Task: Create a due date automation trigger when advanced on, on the monday after a card is due add dates not due next month at 11:00 AM.
Action: Mouse moved to (1040, 81)
Screenshot: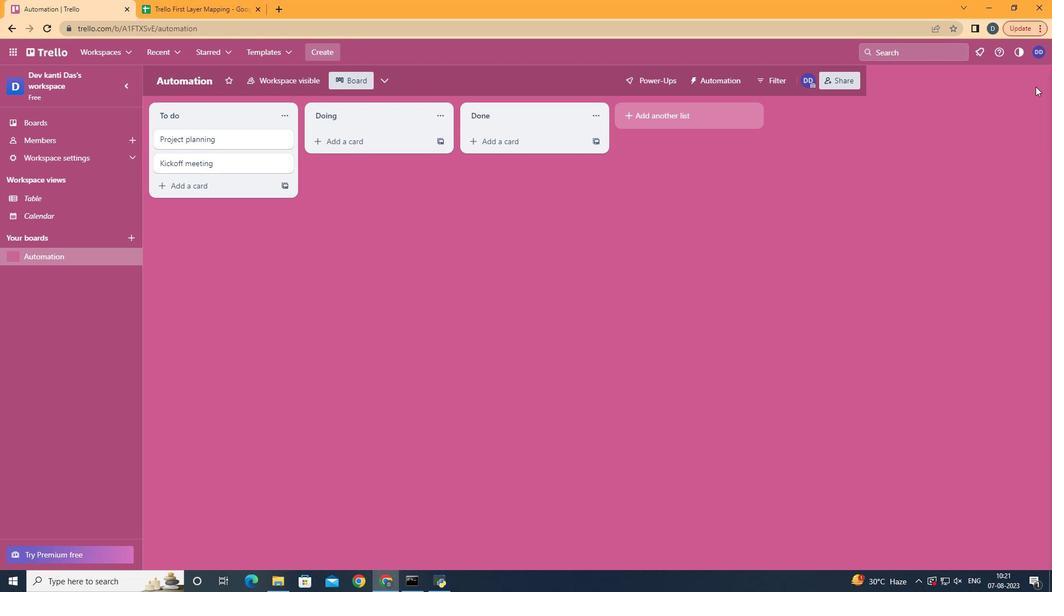 
Action: Mouse pressed left at (1040, 81)
Screenshot: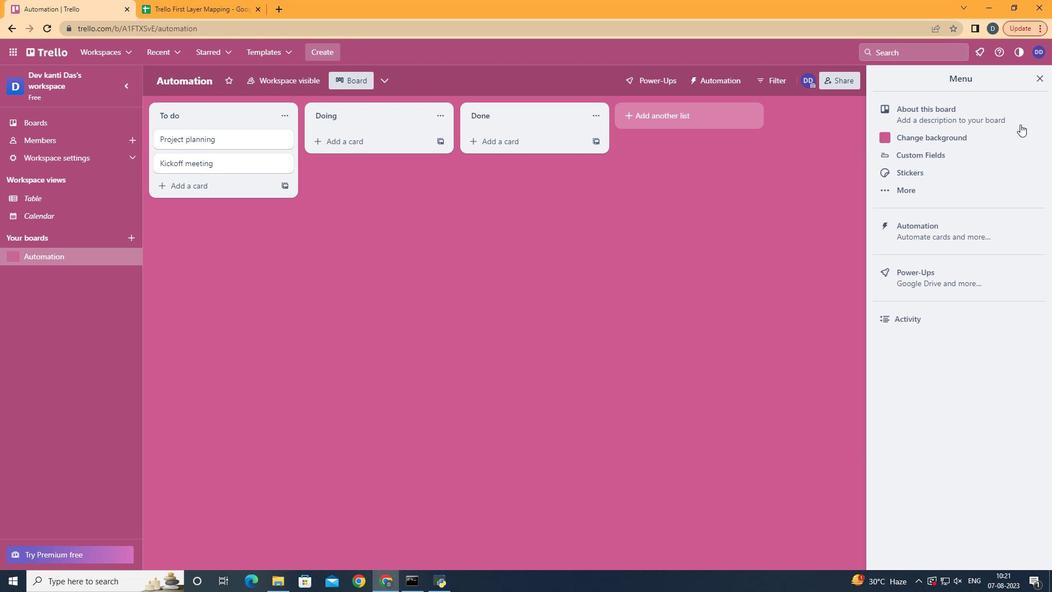 
Action: Mouse moved to (967, 233)
Screenshot: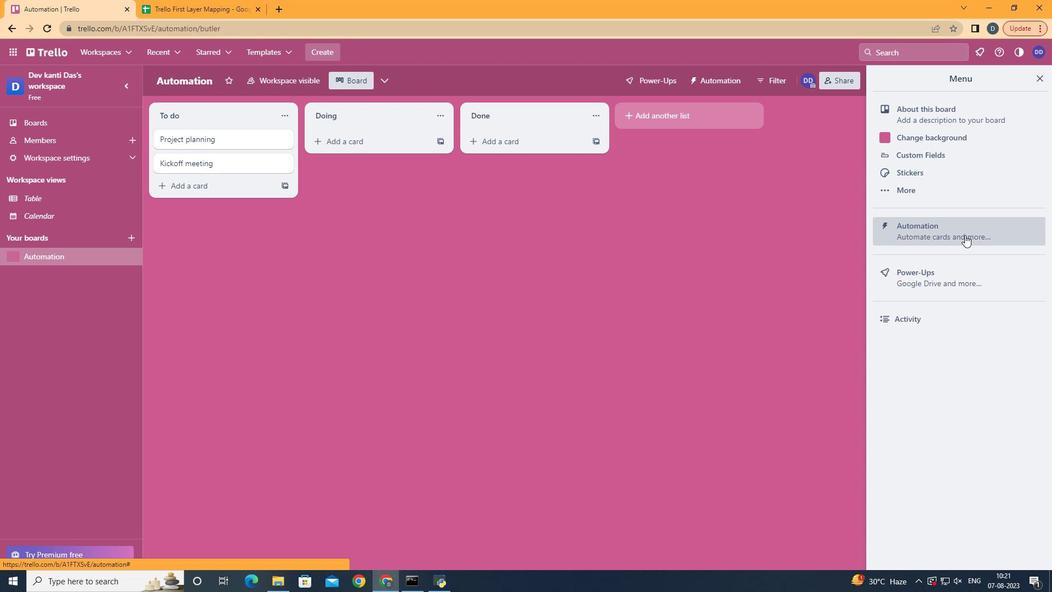 
Action: Mouse pressed left at (967, 233)
Screenshot: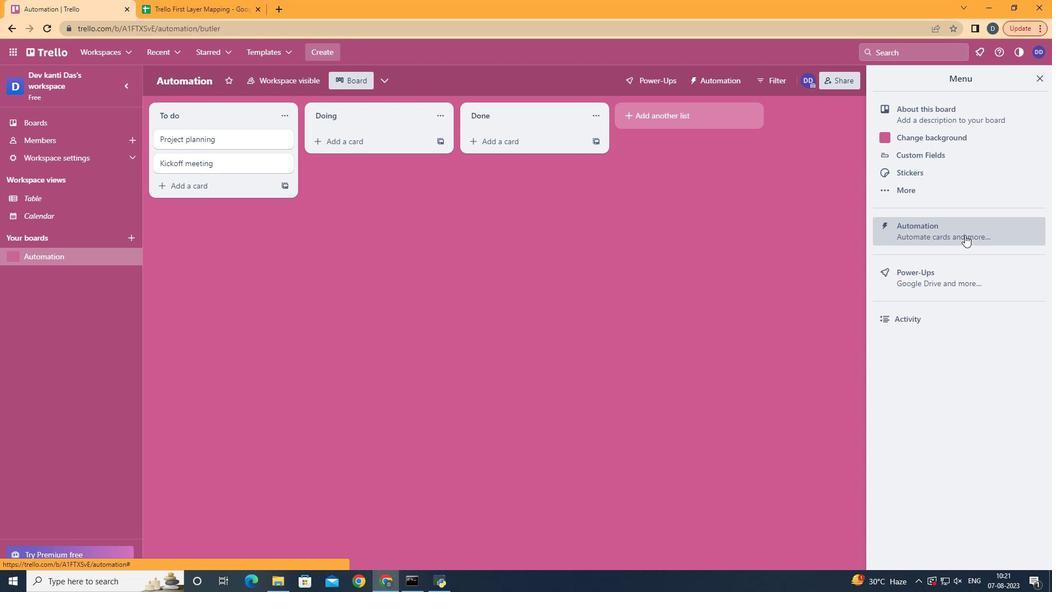 
Action: Mouse moved to (230, 213)
Screenshot: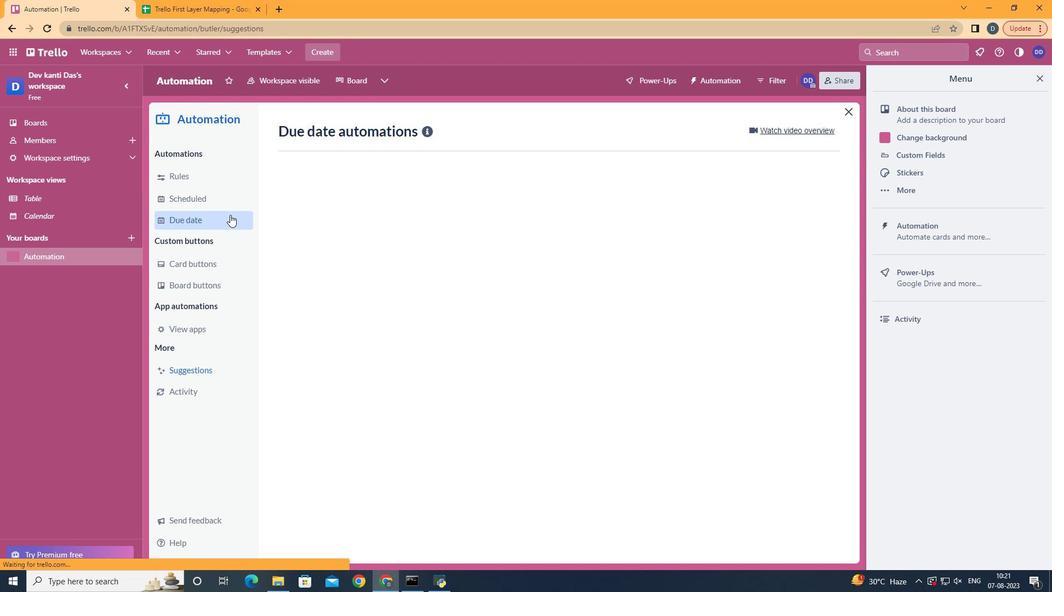 
Action: Mouse pressed left at (230, 213)
Screenshot: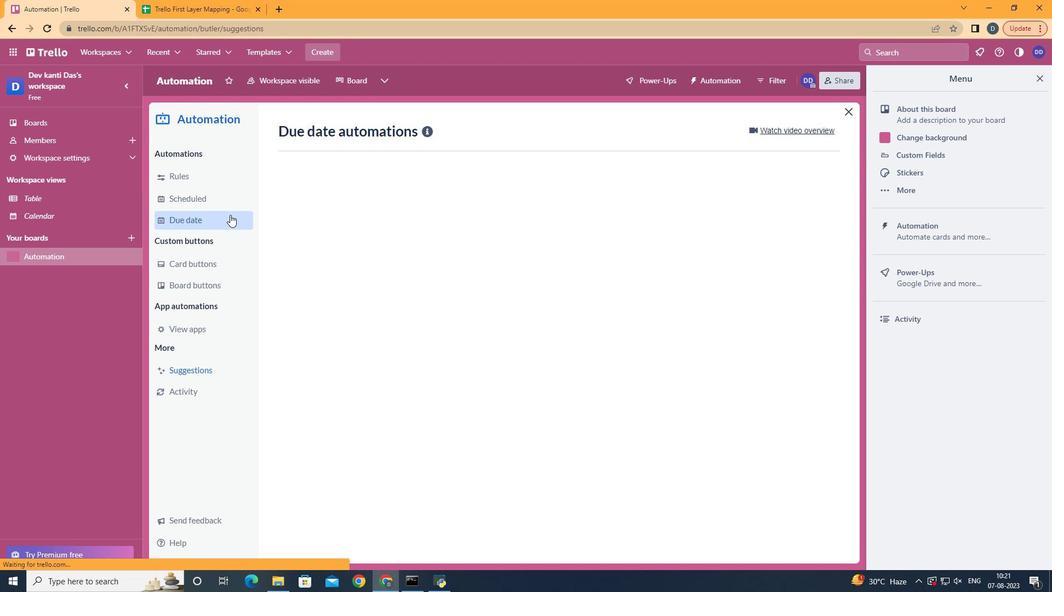 
Action: Mouse moved to (761, 130)
Screenshot: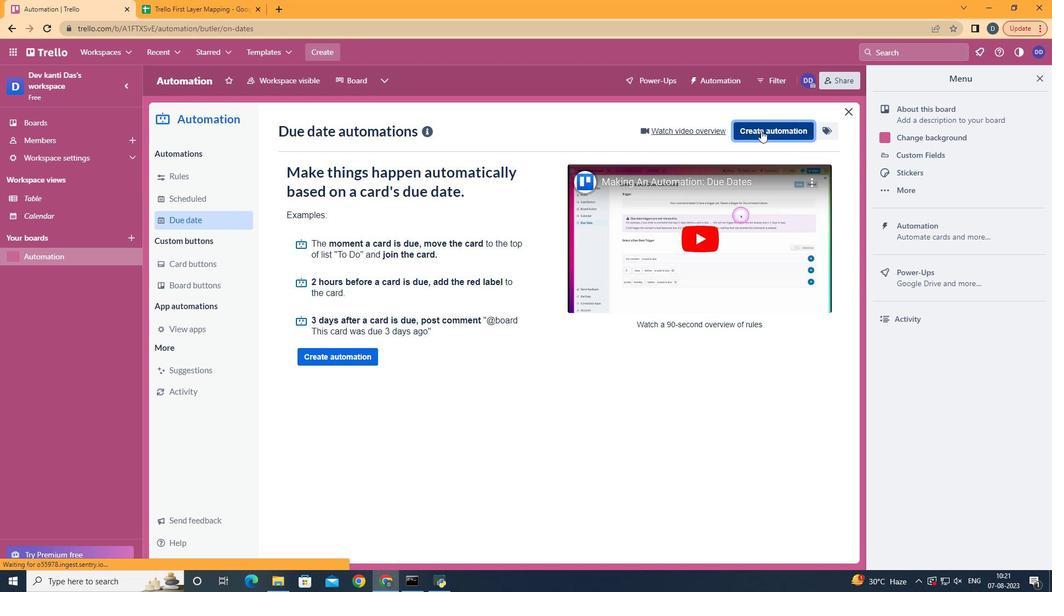 
Action: Mouse pressed left at (761, 130)
Screenshot: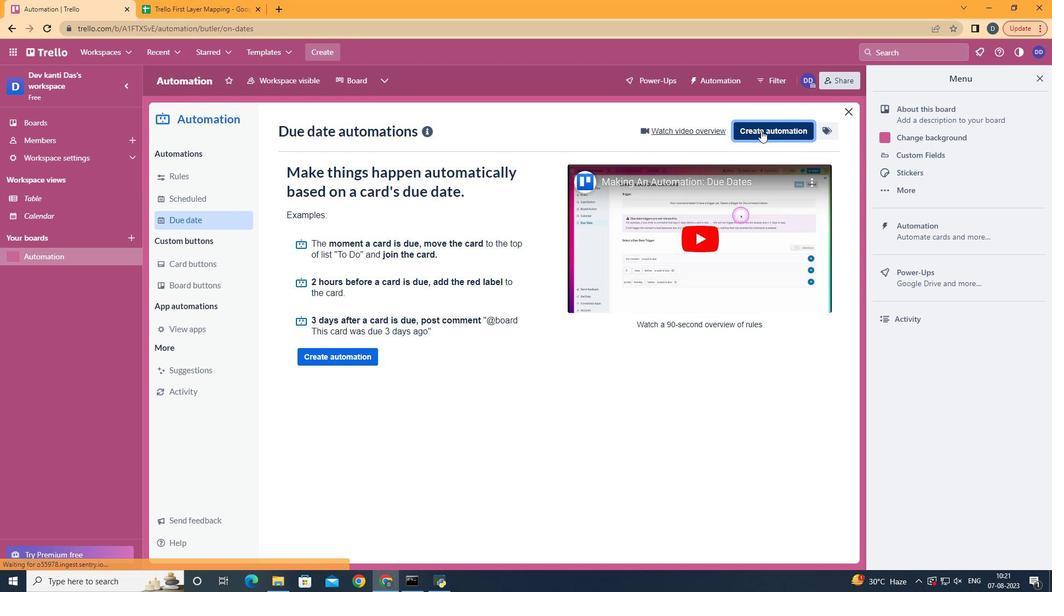 
Action: Mouse moved to (554, 228)
Screenshot: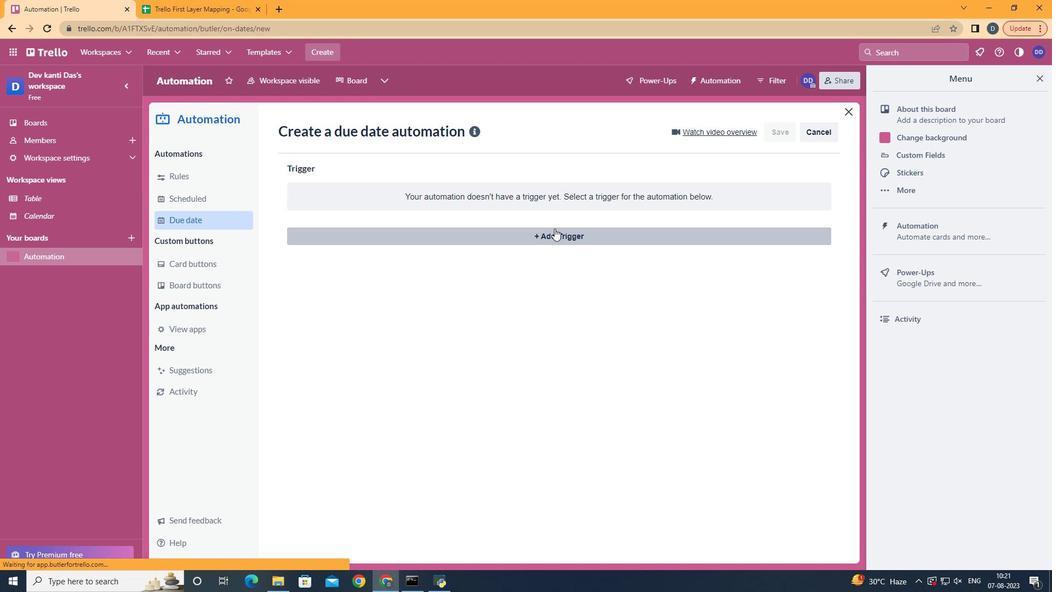 
Action: Mouse pressed left at (554, 228)
Screenshot: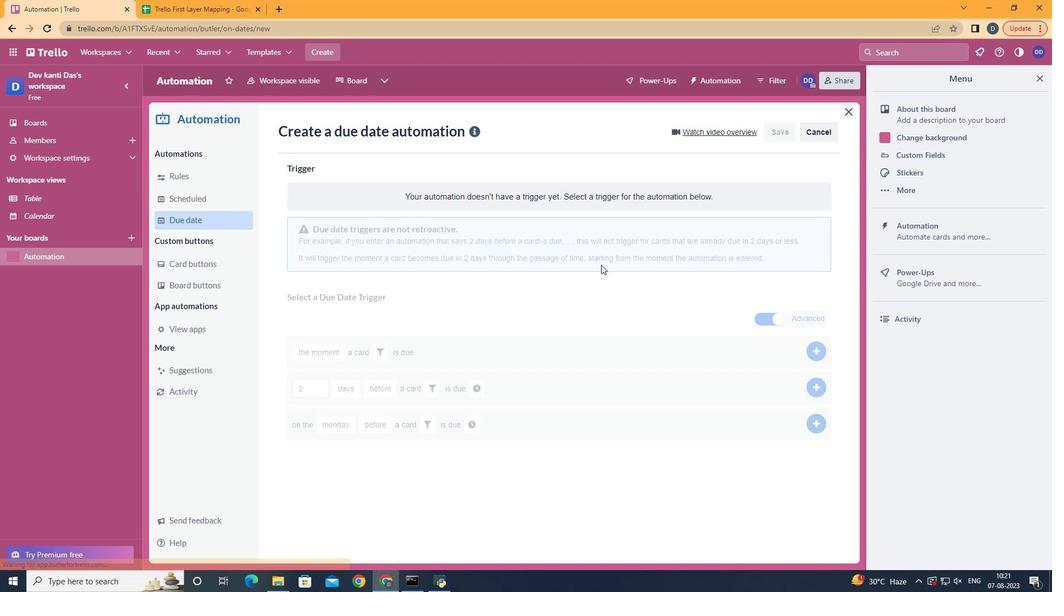 
Action: Mouse moved to (364, 282)
Screenshot: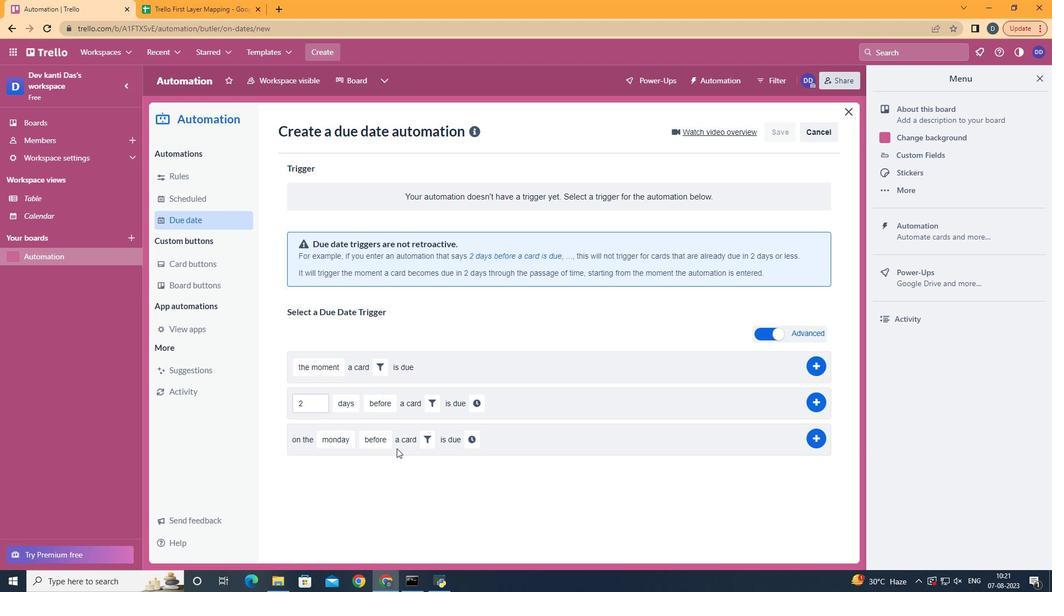 
Action: Mouse pressed left at (364, 282)
Screenshot: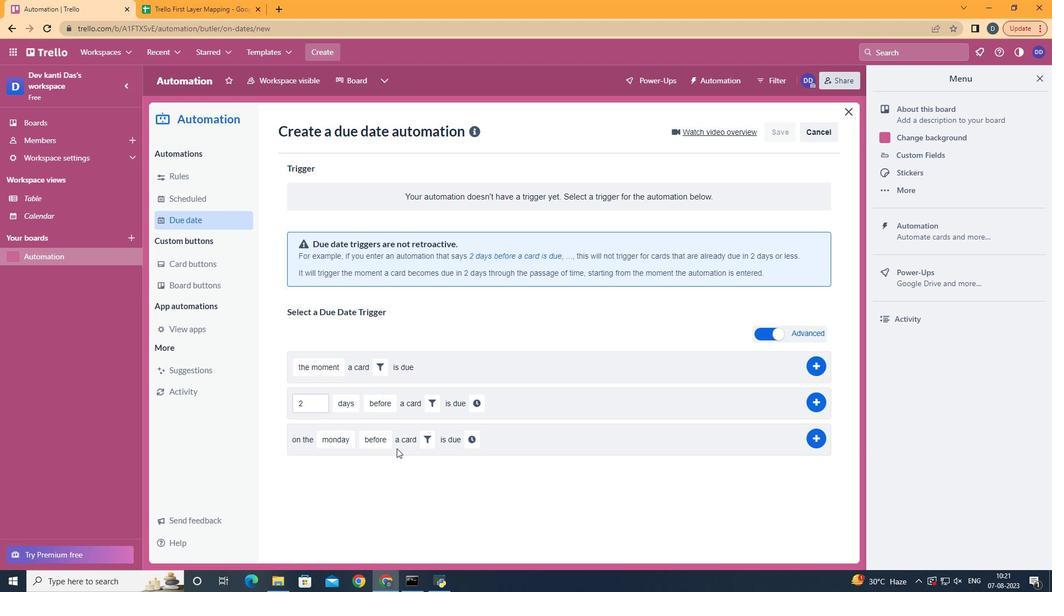 
Action: Mouse moved to (384, 484)
Screenshot: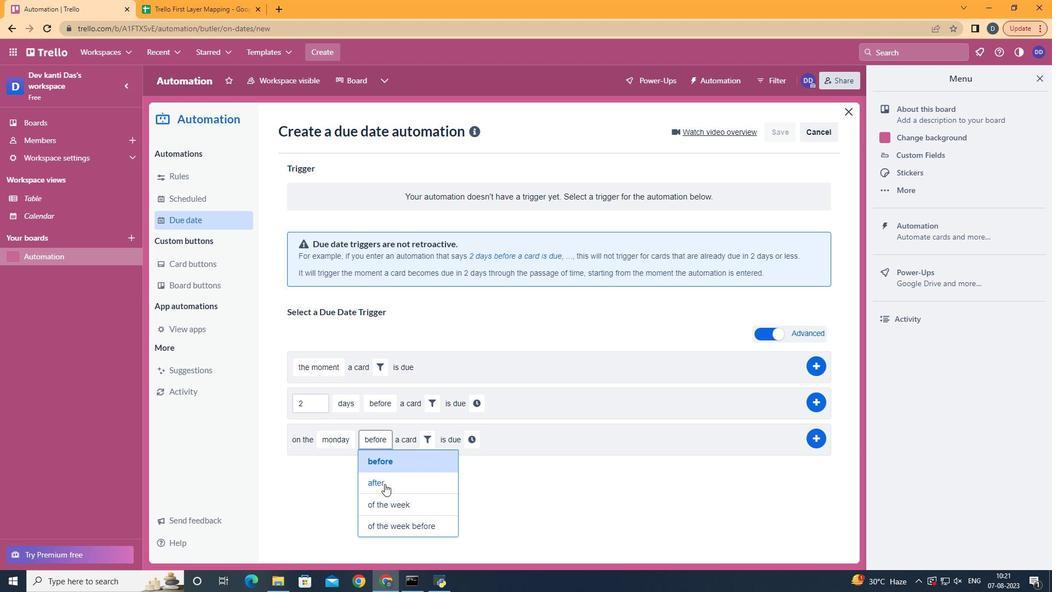 
Action: Mouse pressed left at (384, 484)
Screenshot: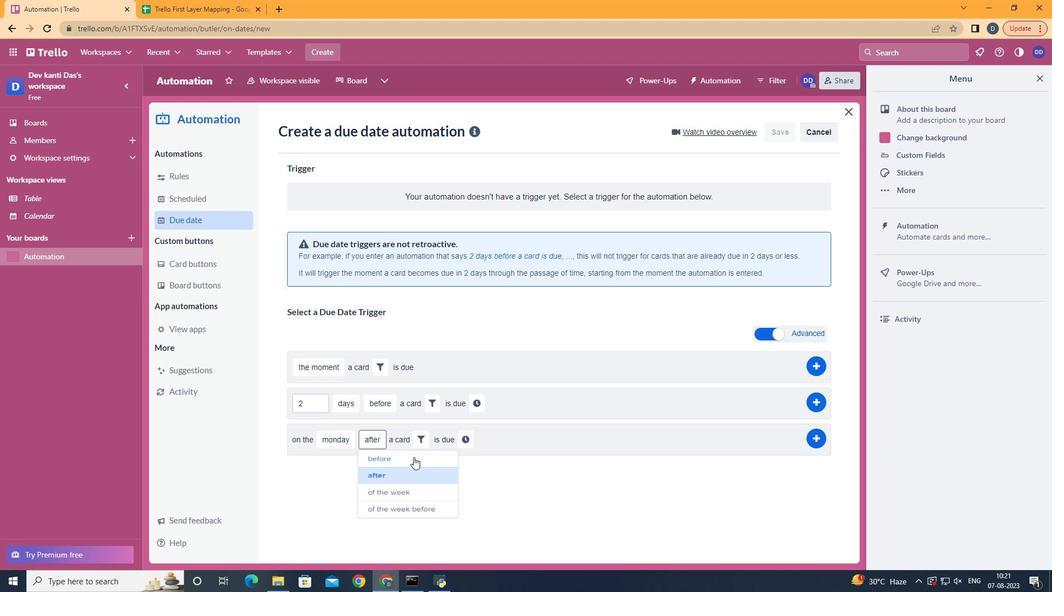 
Action: Mouse moved to (428, 436)
Screenshot: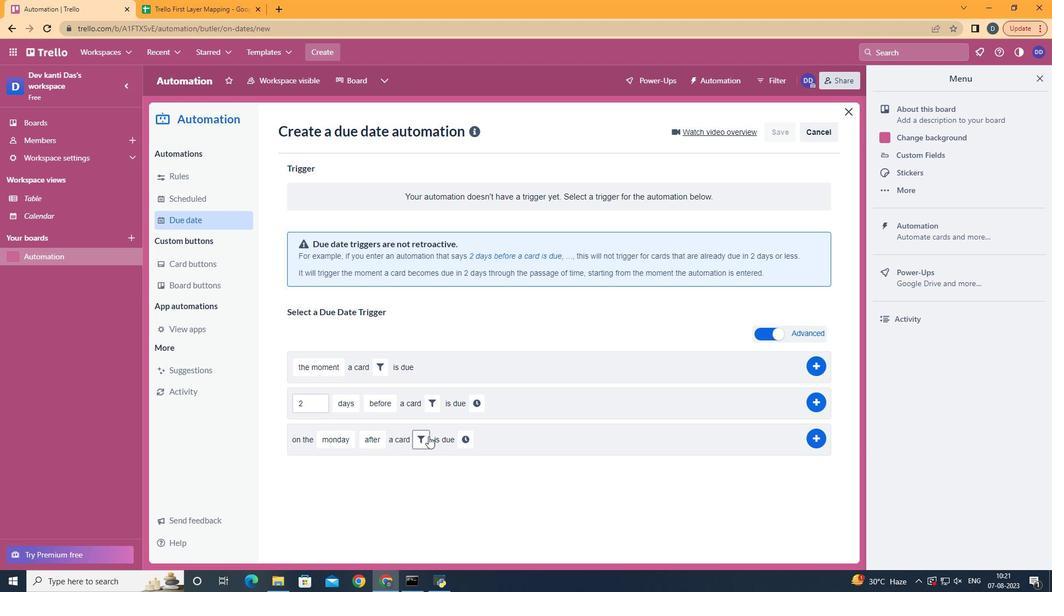 
Action: Mouse pressed left at (428, 436)
Screenshot: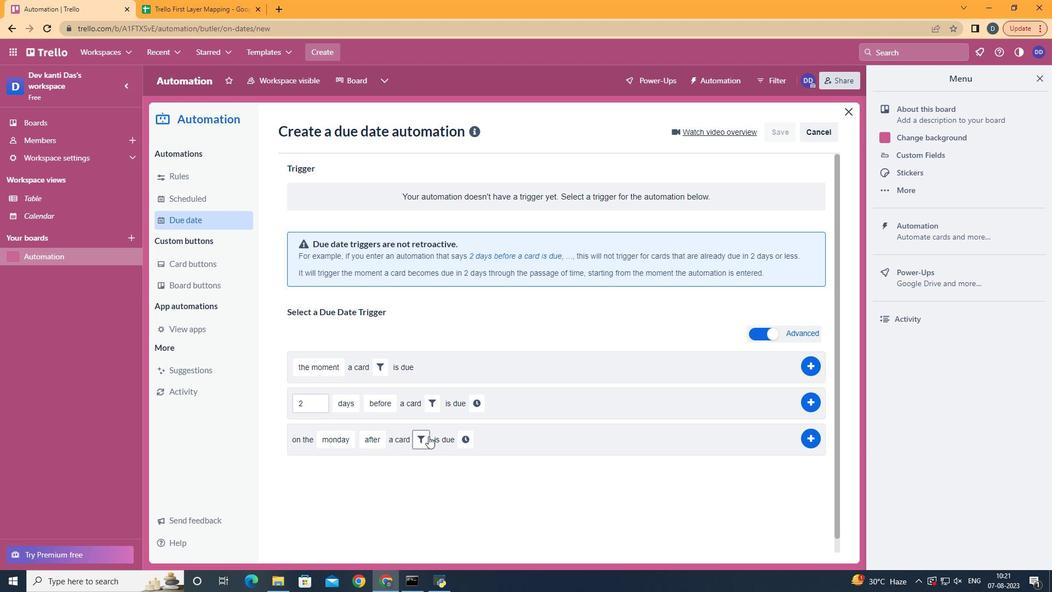 
Action: Mouse moved to (490, 469)
Screenshot: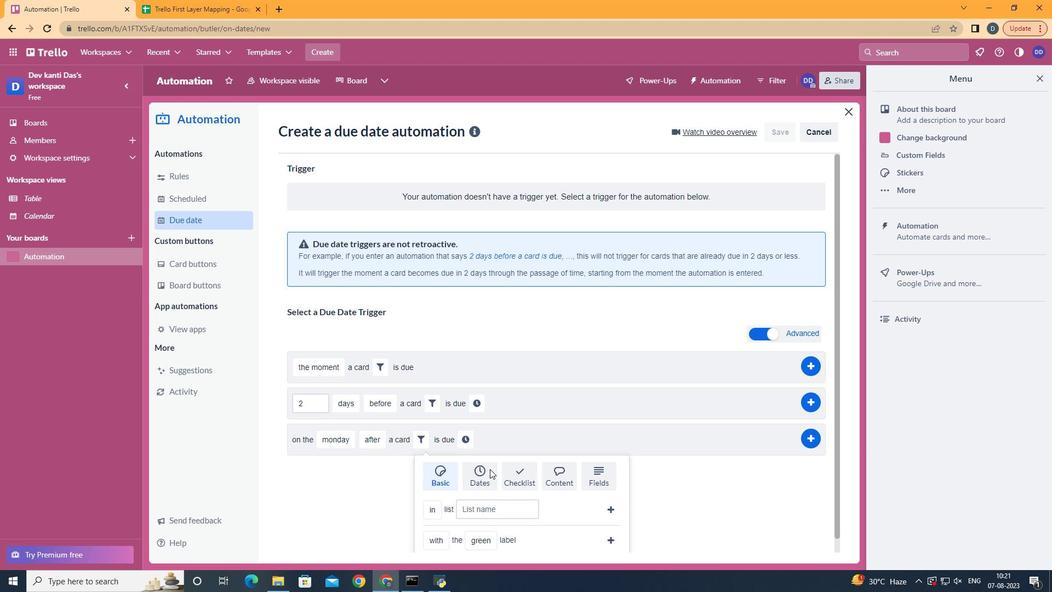 
Action: Mouse pressed left at (490, 469)
Screenshot: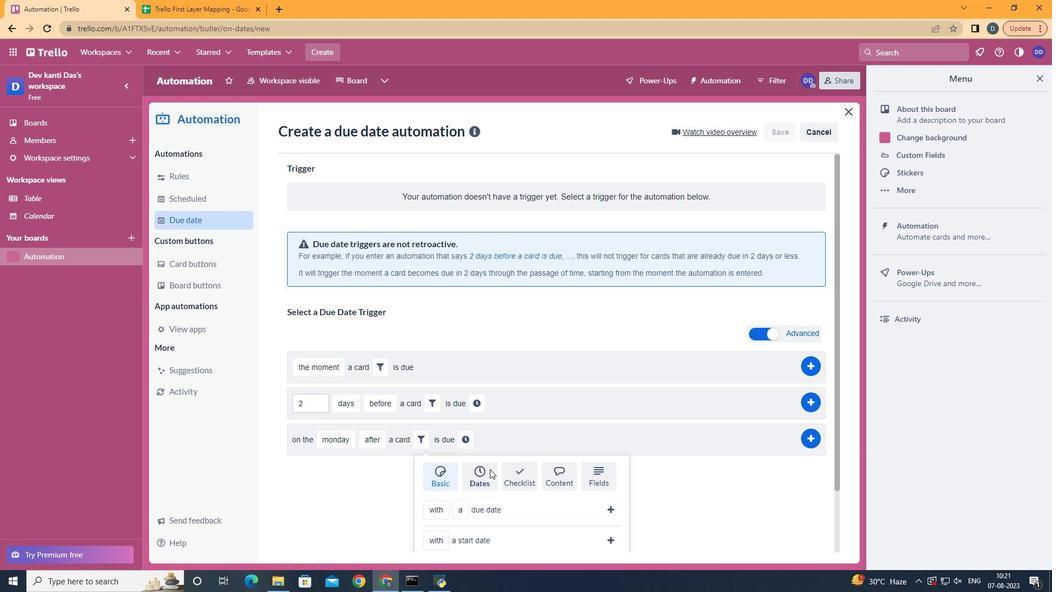 
Action: Mouse moved to (491, 469)
Screenshot: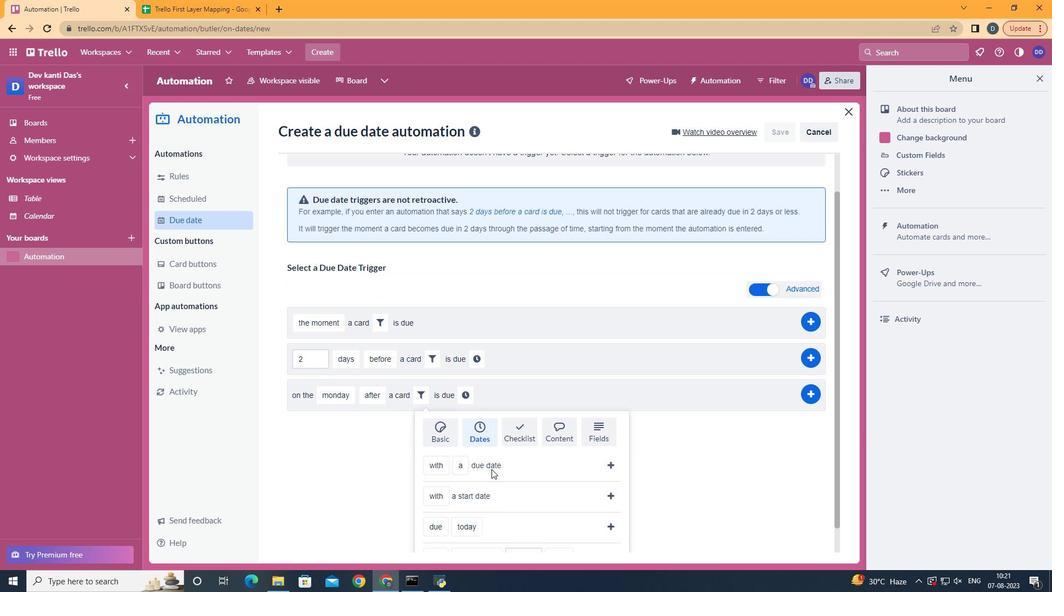 
Action: Mouse scrolled (491, 468) with delta (0, 0)
Screenshot: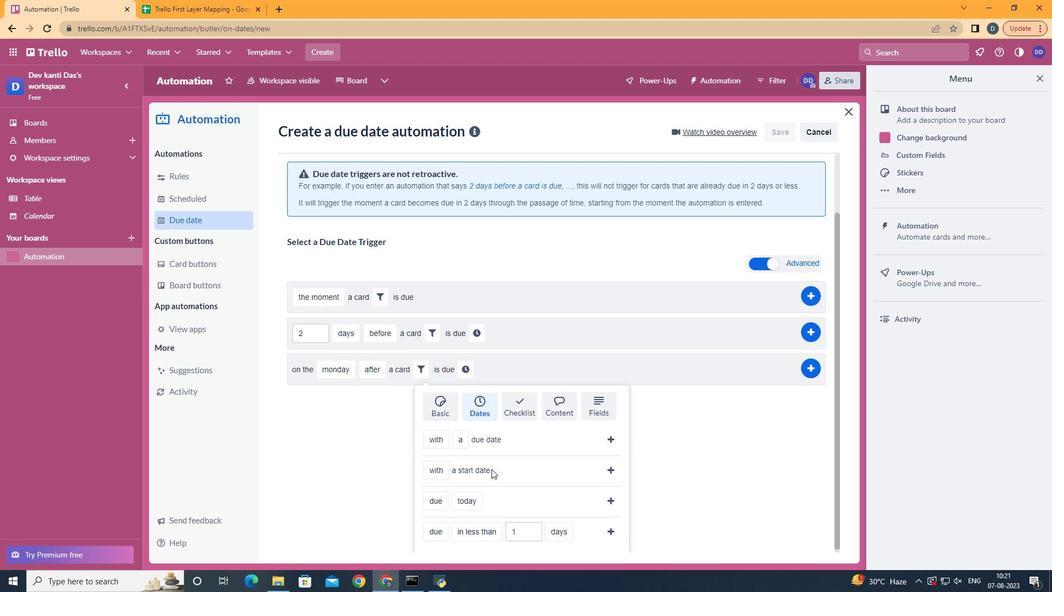 
Action: Mouse scrolled (491, 468) with delta (0, 0)
Screenshot: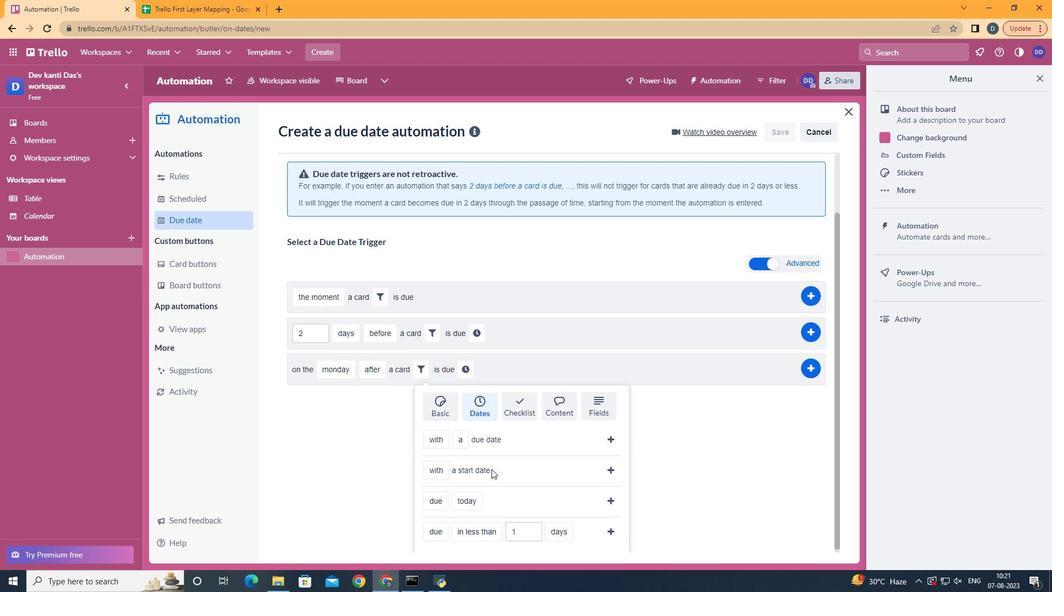 
Action: Mouse scrolled (491, 468) with delta (0, 0)
Screenshot: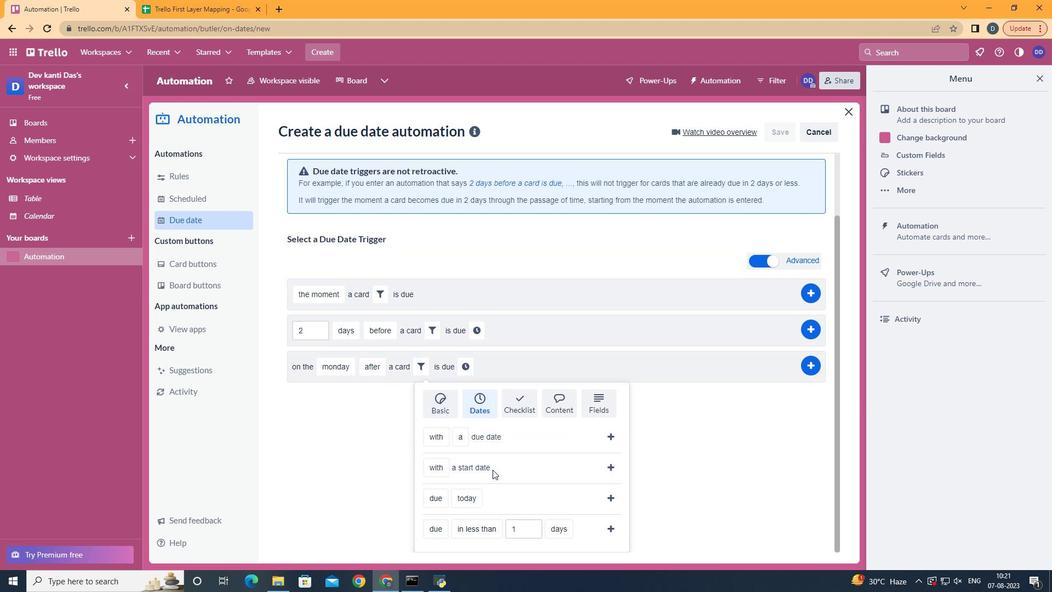 
Action: Mouse scrolled (491, 468) with delta (0, 0)
Screenshot: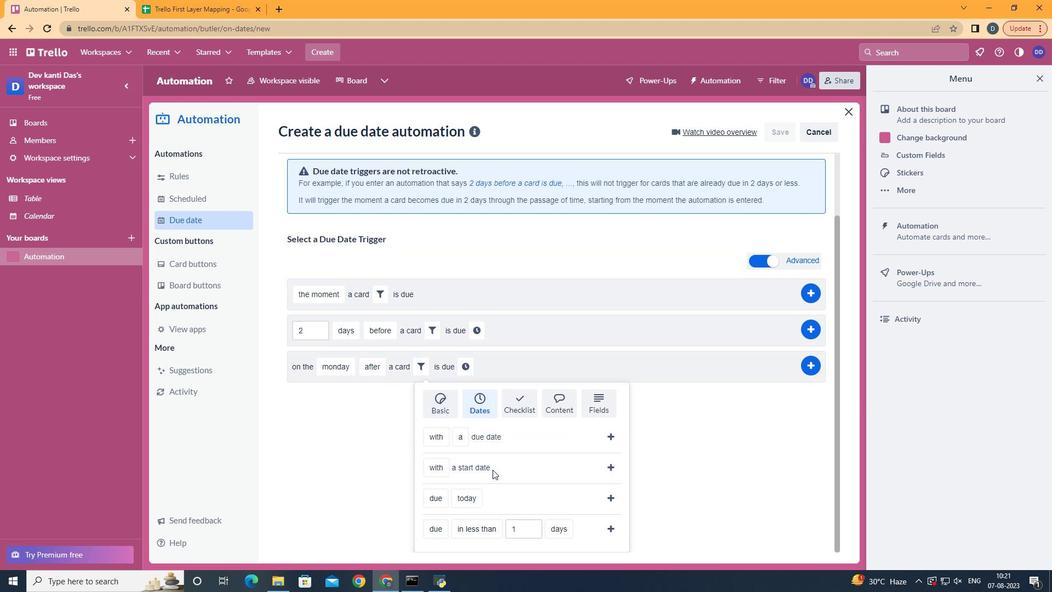 
Action: Mouse scrolled (491, 468) with delta (0, 0)
Screenshot: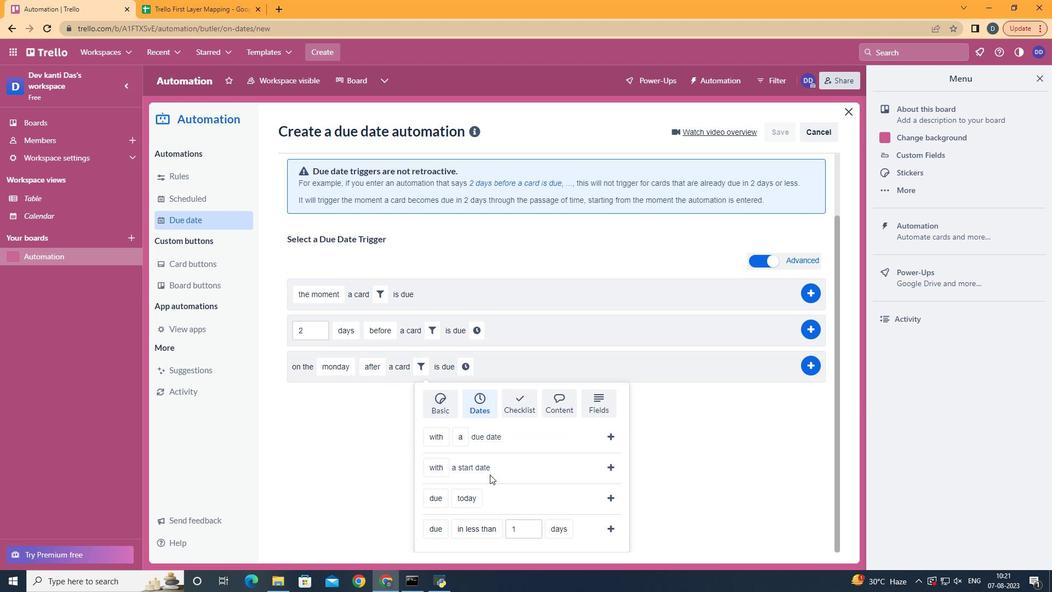 
Action: Mouse moved to (459, 430)
Screenshot: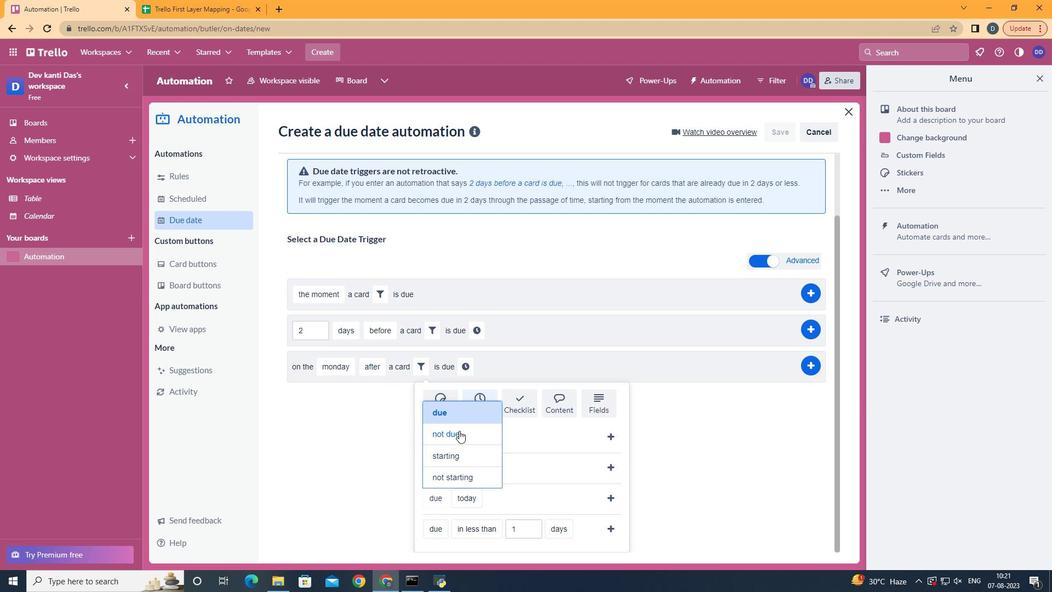 
Action: Mouse pressed left at (459, 430)
Screenshot: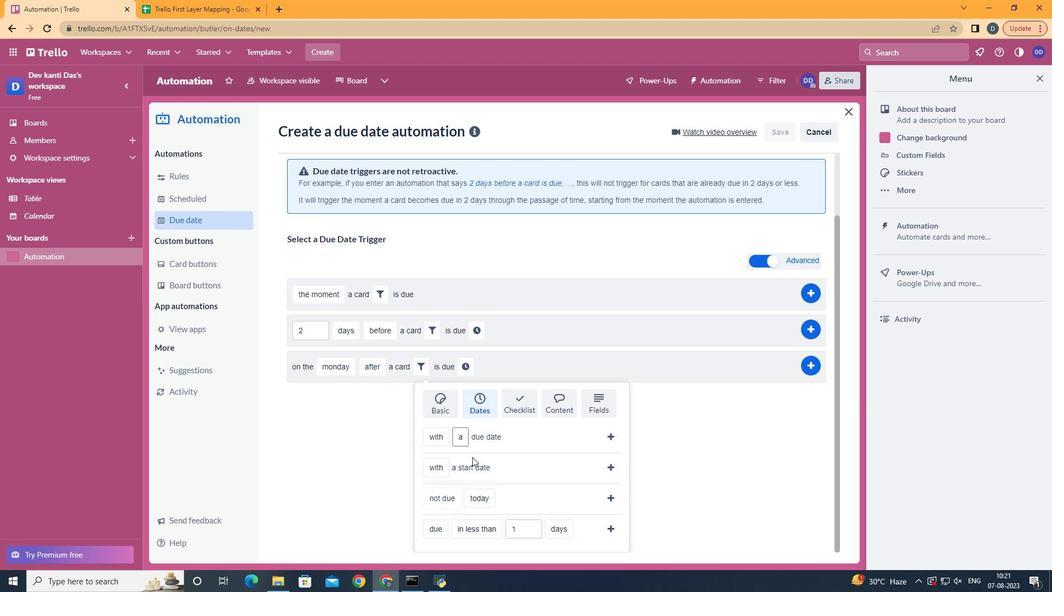 
Action: Mouse moved to (493, 474)
Screenshot: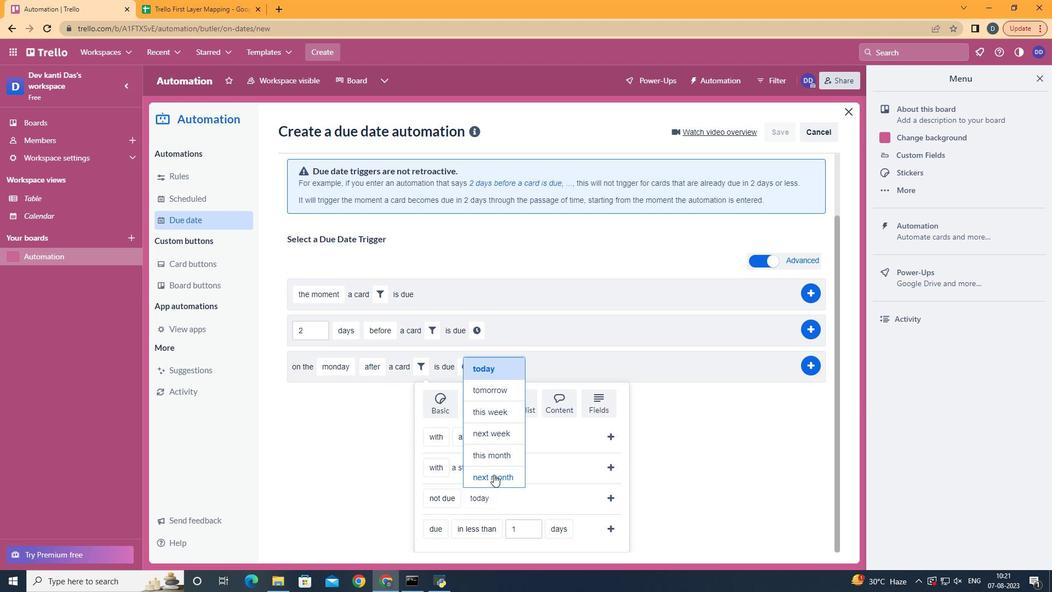 
Action: Mouse pressed left at (493, 474)
Screenshot: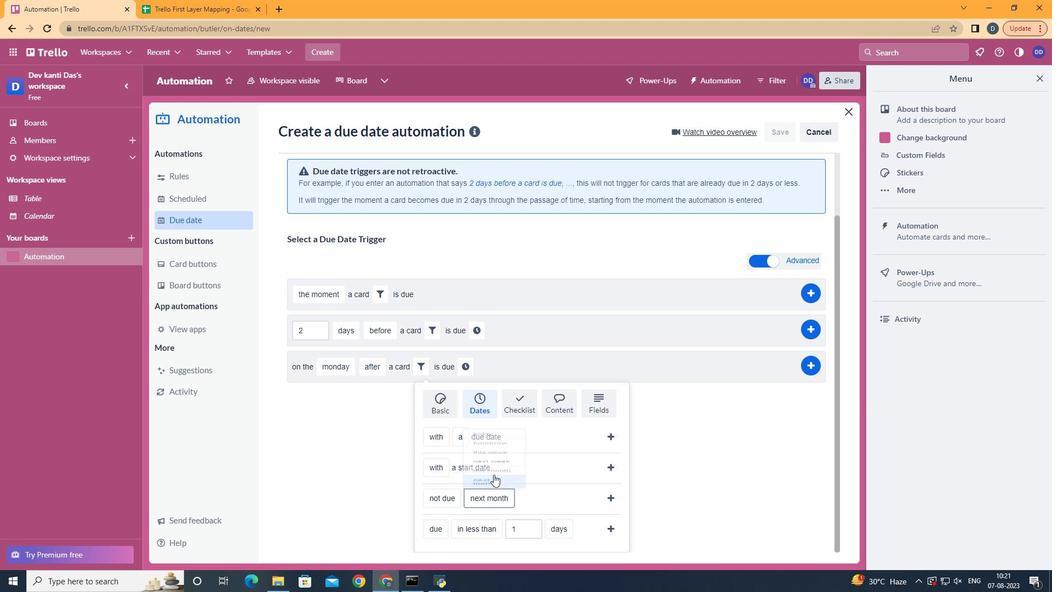 
Action: Mouse moved to (612, 499)
Screenshot: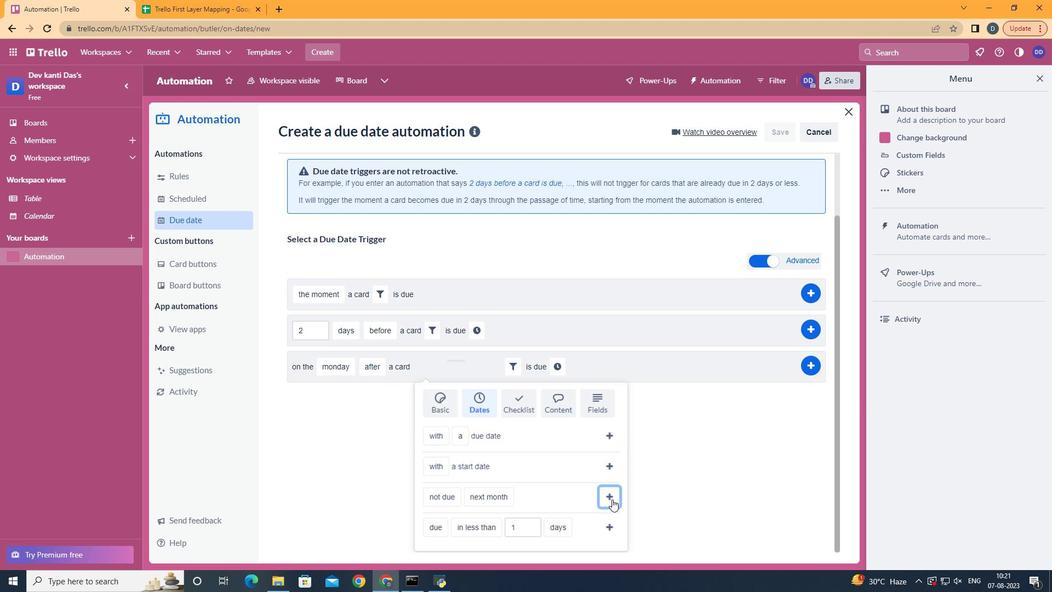 
Action: Mouse pressed left at (612, 499)
Screenshot: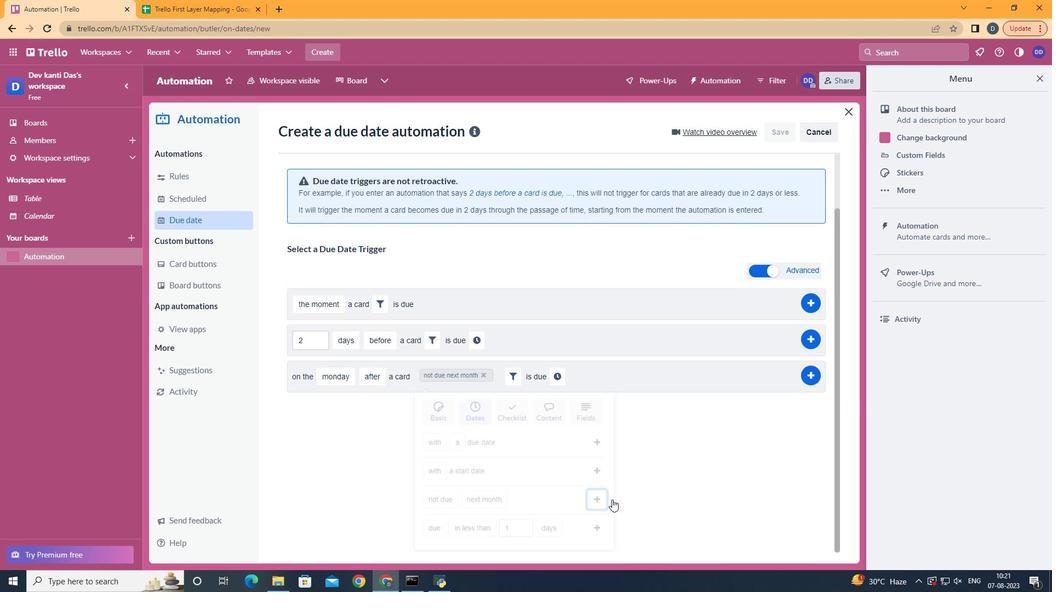 
Action: Mouse moved to (552, 442)
Screenshot: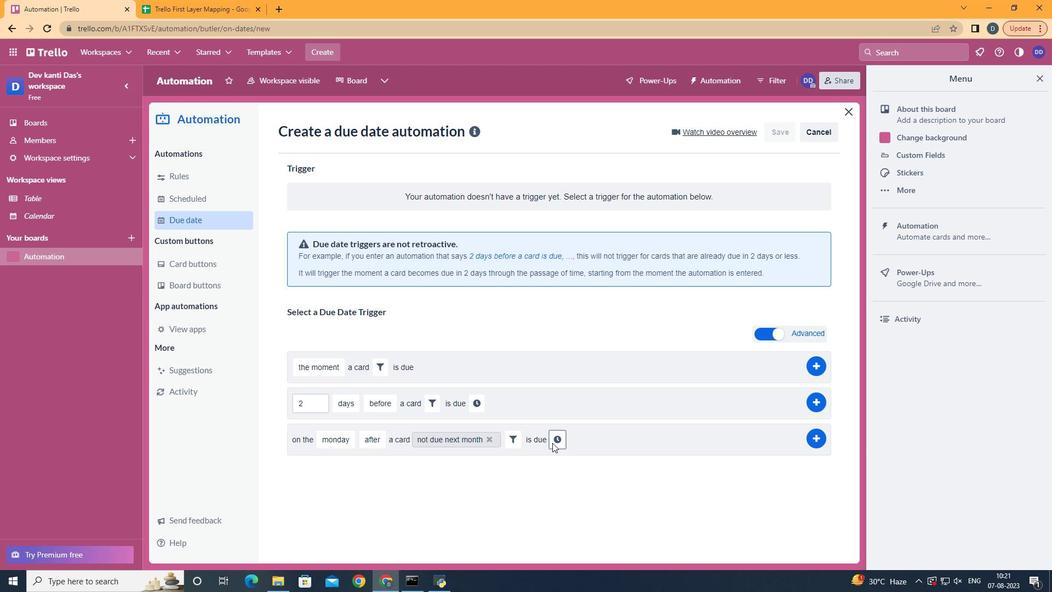
Action: Mouse pressed left at (552, 442)
Screenshot: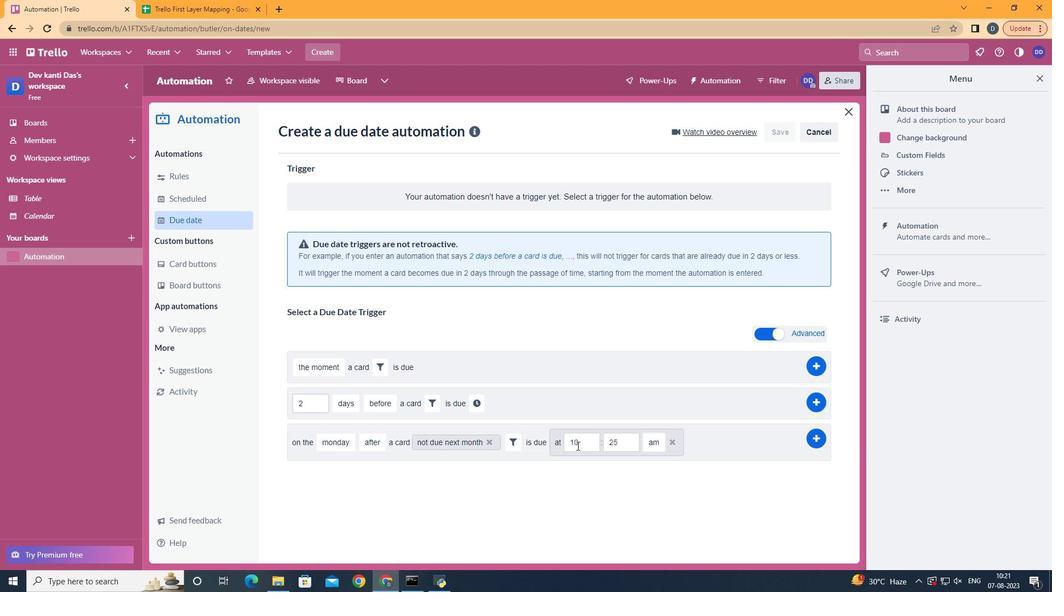 
Action: Mouse moved to (592, 446)
Screenshot: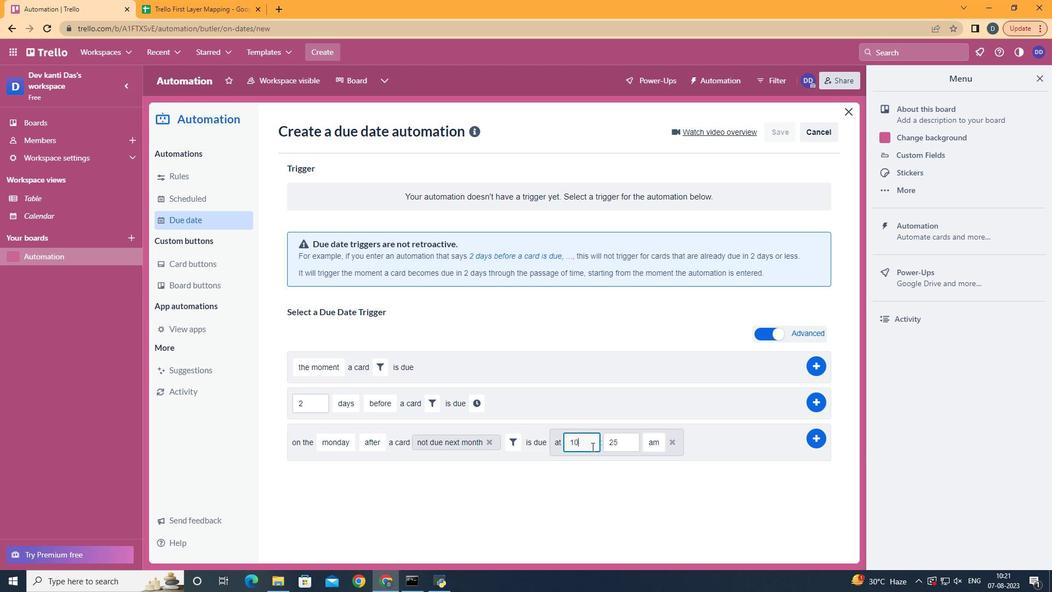 
Action: Mouse pressed left at (592, 446)
Screenshot: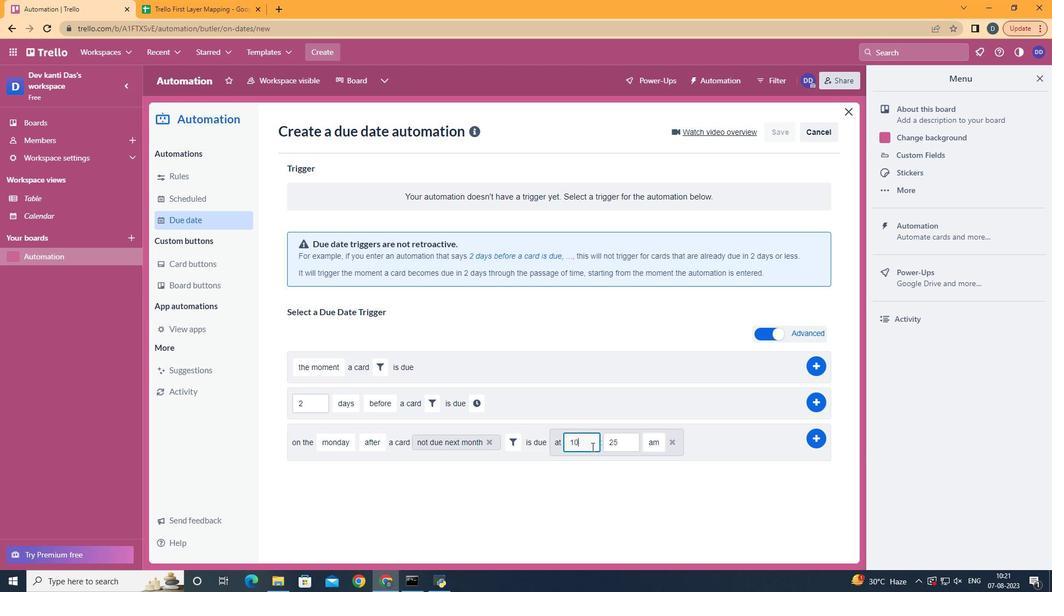 
Action: Key pressed <Key.backspace>1
Screenshot: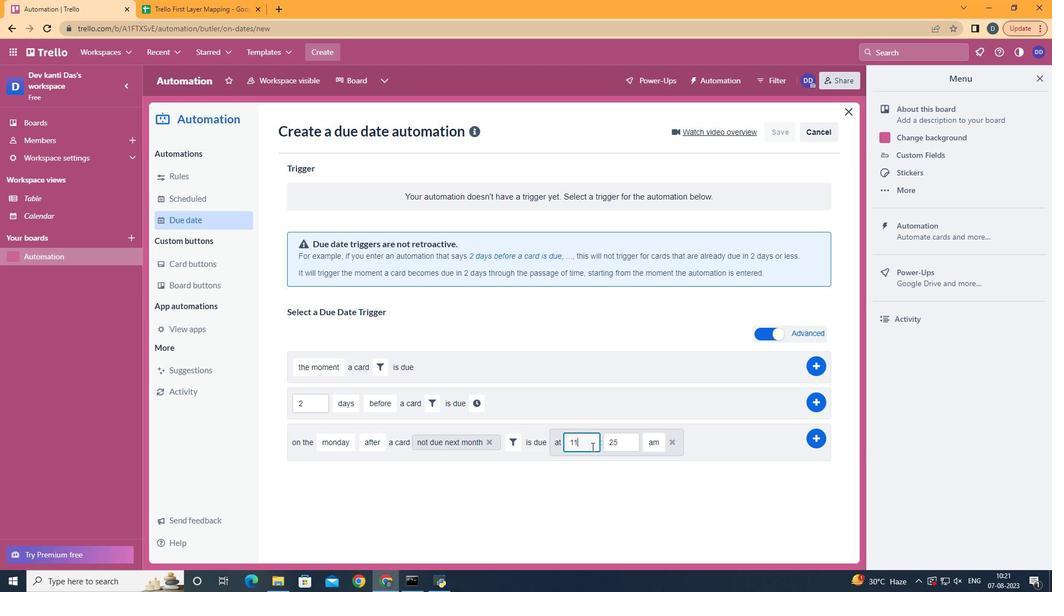 
Action: Mouse moved to (626, 439)
Screenshot: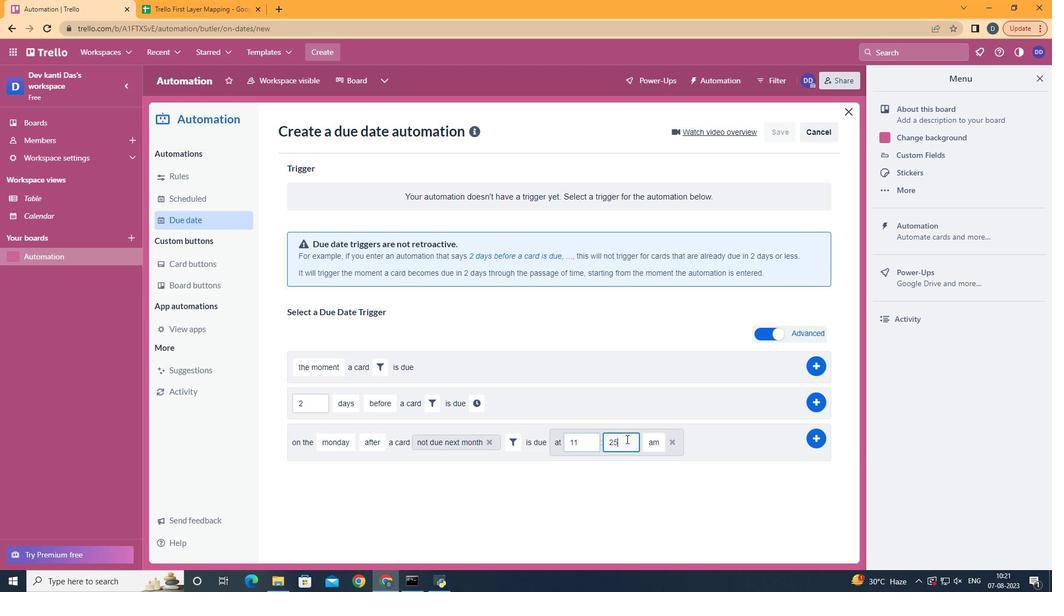 
Action: Mouse pressed left at (626, 439)
Screenshot: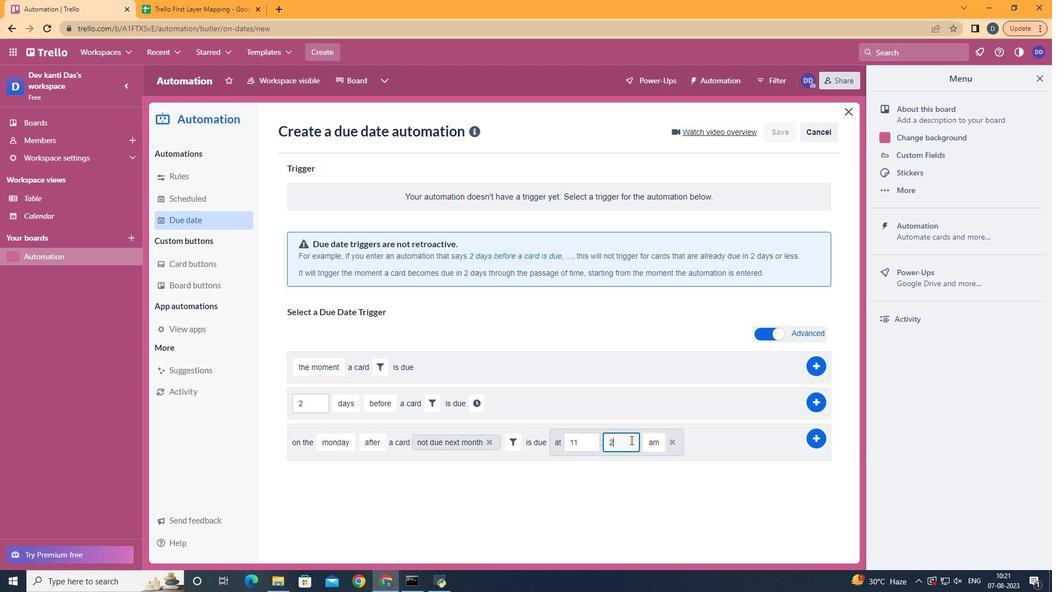
Action: Mouse moved to (628, 439)
Screenshot: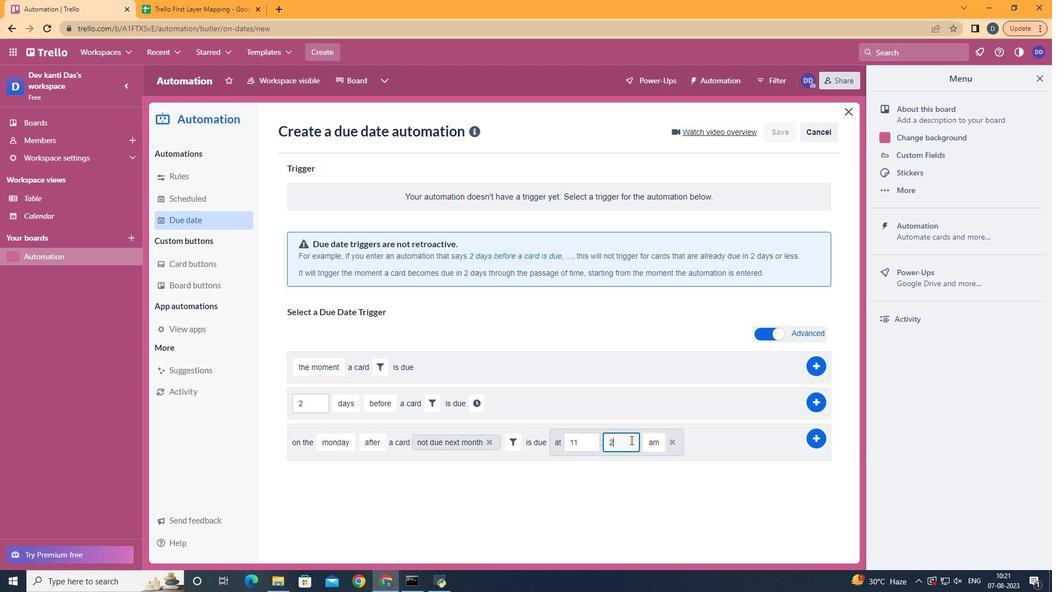
Action: Key pressed <Key.backspace>
Screenshot: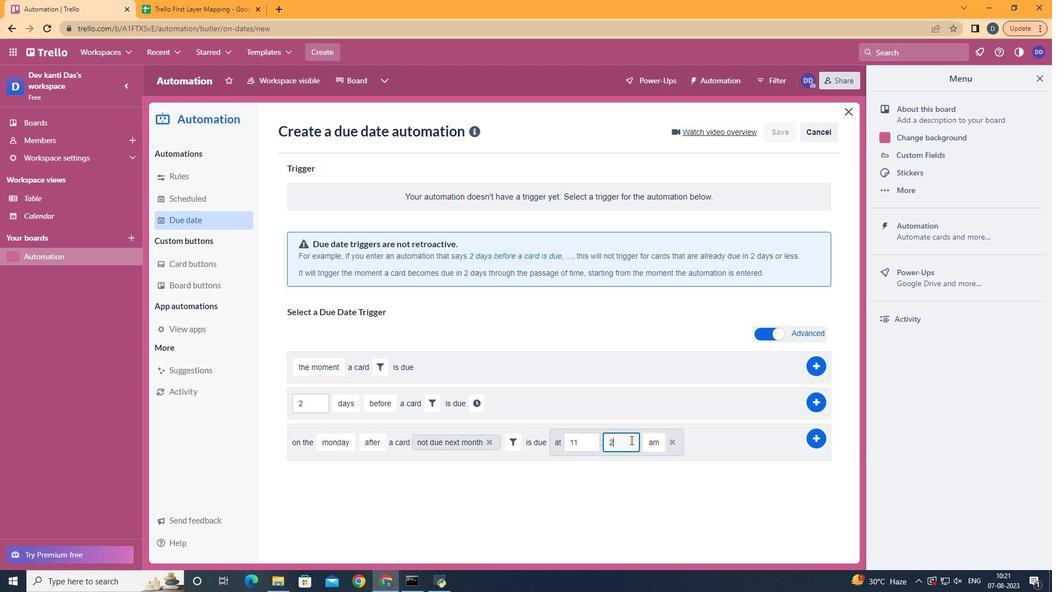 
Action: Mouse moved to (631, 440)
Screenshot: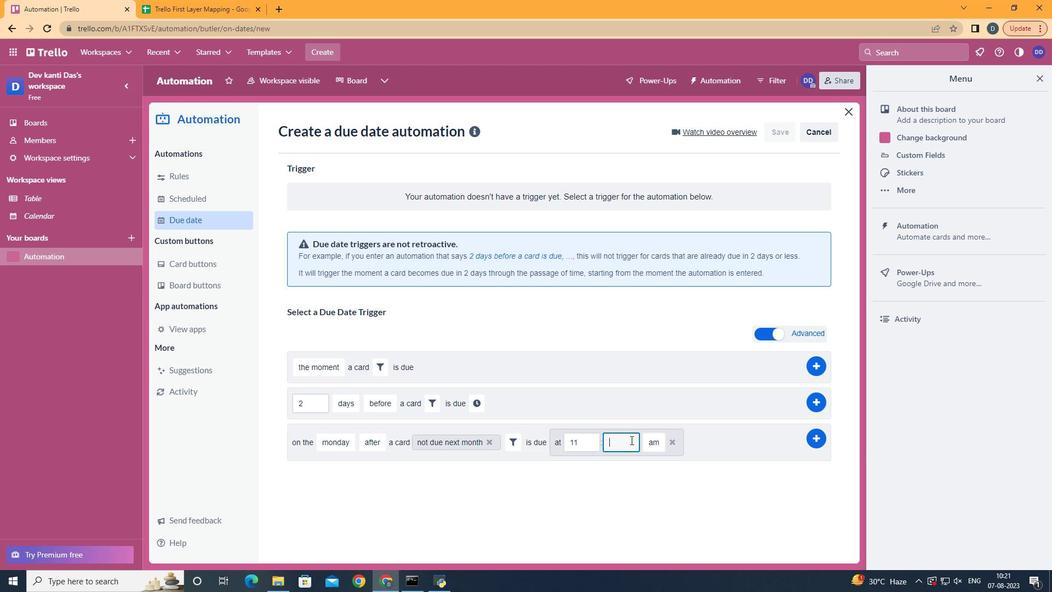 
Action: Key pressed <Key.backspace><Key.backspace>00
Screenshot: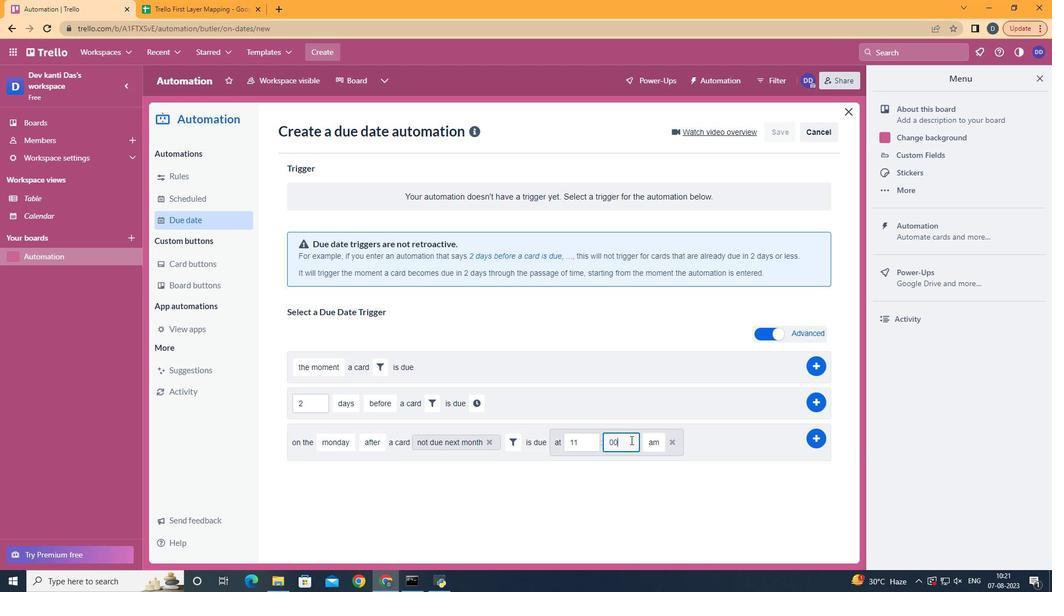 
Action: Mouse moved to (823, 436)
Screenshot: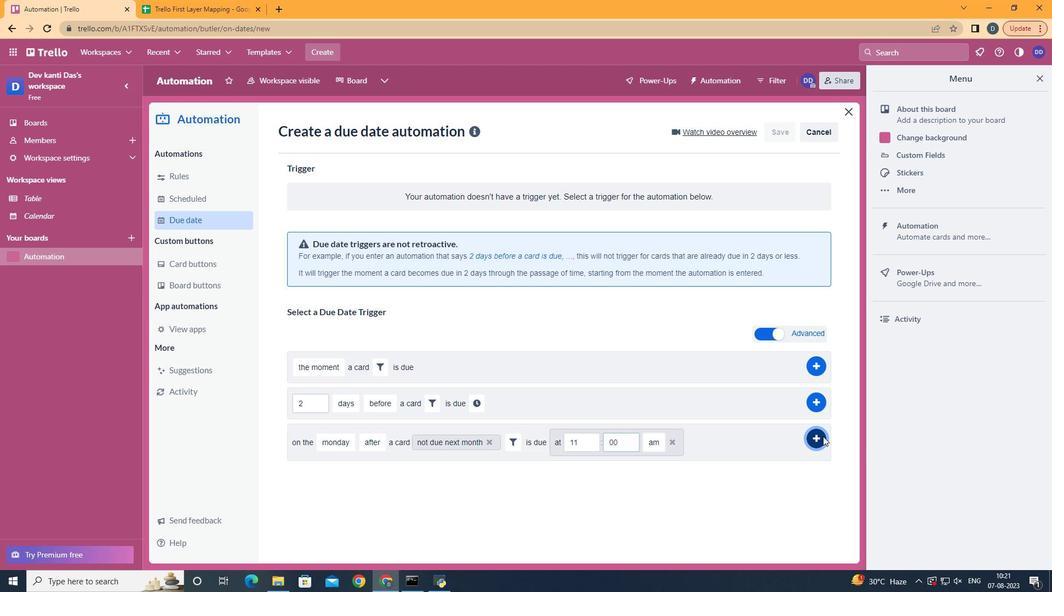 
Action: Mouse pressed left at (823, 436)
Screenshot: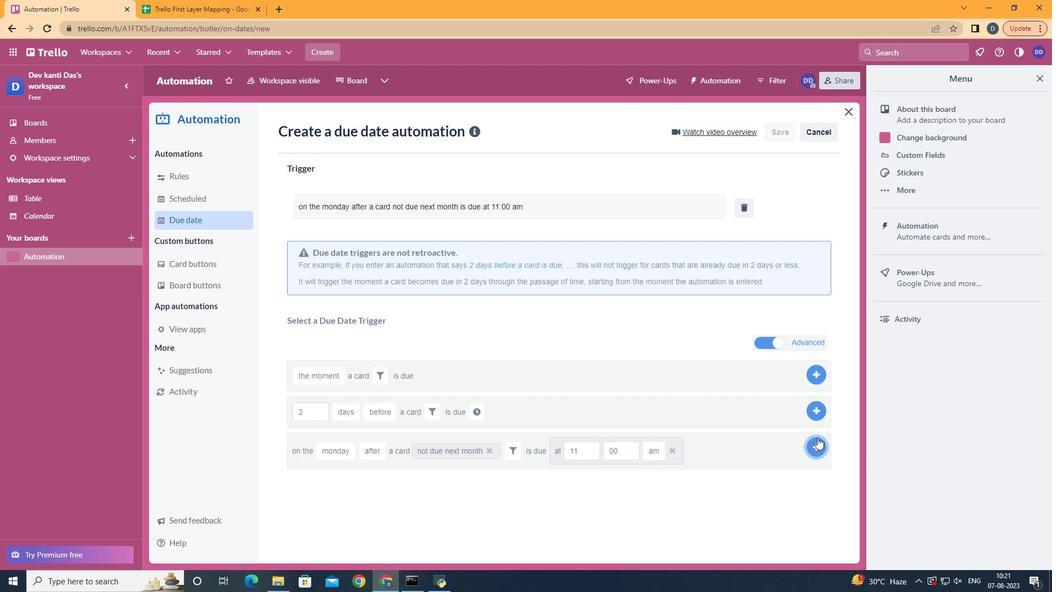 
Action: Mouse moved to (555, 177)
Screenshot: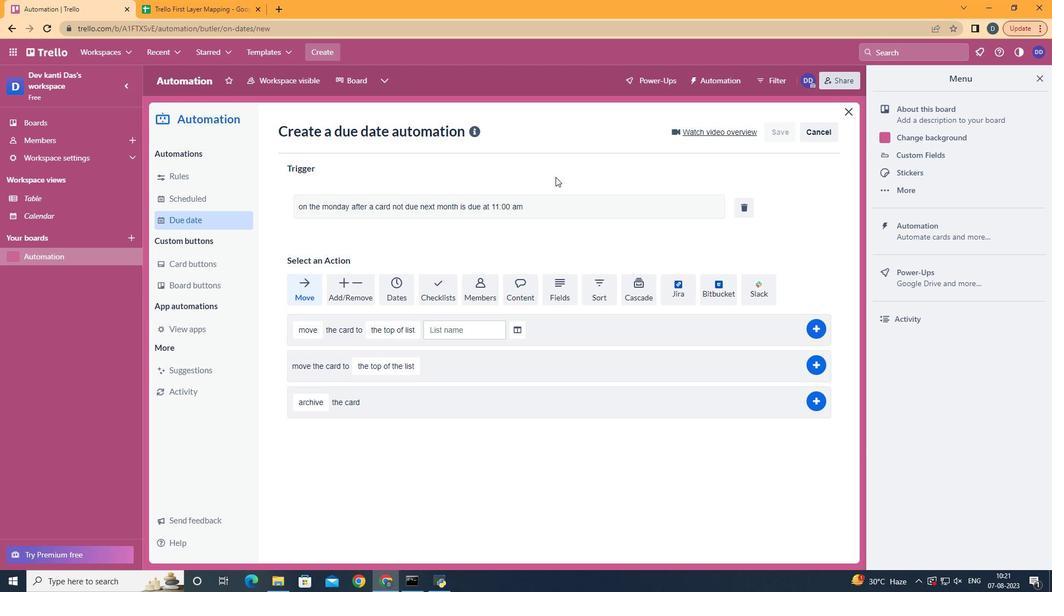 
